 Task: Open Card Card0000000094 in Board Board0000000024 in Workspace WS0000000008 in Trello. Add Member Mailaustralia7@gmail.com to Card Card0000000094 in Board Board0000000024 in Workspace WS0000000008 in Trello. Add Blue Label titled Label0000000094 to Card Card0000000094 in Board Board0000000024 in Workspace WS0000000008 in Trello. Add Checklist CL0000000094 to Card Card0000000094 in Board Board0000000024 in Workspace WS0000000008 in Trello. Add Dates with Start Date as Sep 01 2023 and Due Date as Sep 30 2023 to Card Card0000000094 in Board Board0000000024 in Workspace WS0000000008 in Trello
Action: Mouse moved to (562, 35)
Screenshot: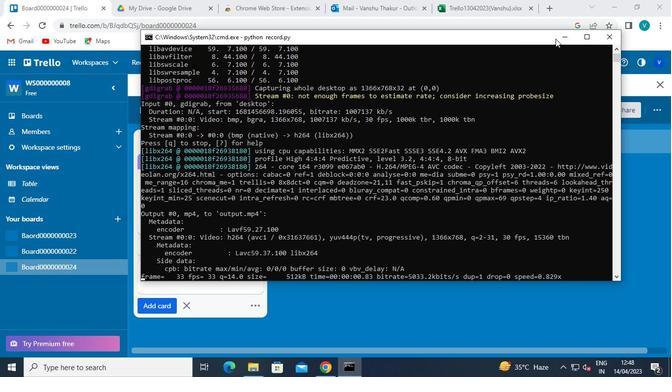 
Action: Mouse pressed left at (562, 35)
Screenshot: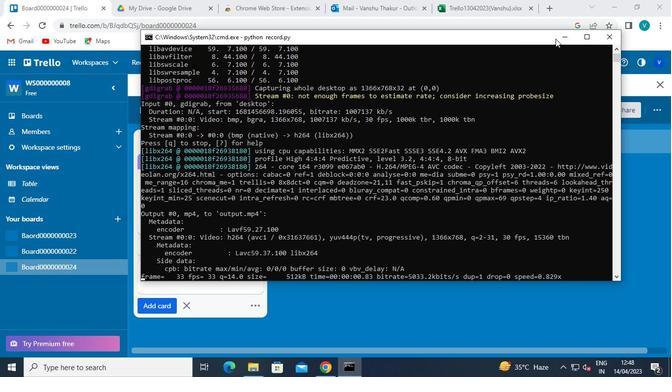 
Action: Mouse moved to (206, 243)
Screenshot: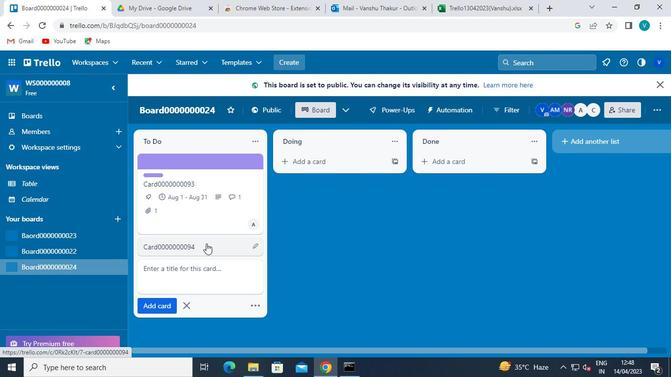 
Action: Mouse pressed left at (206, 243)
Screenshot: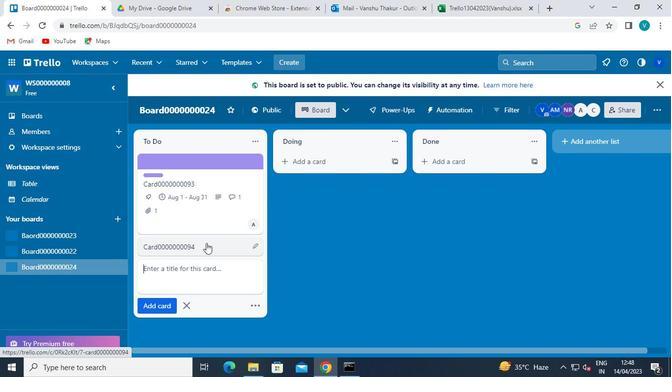 
Action: Mouse moved to (463, 173)
Screenshot: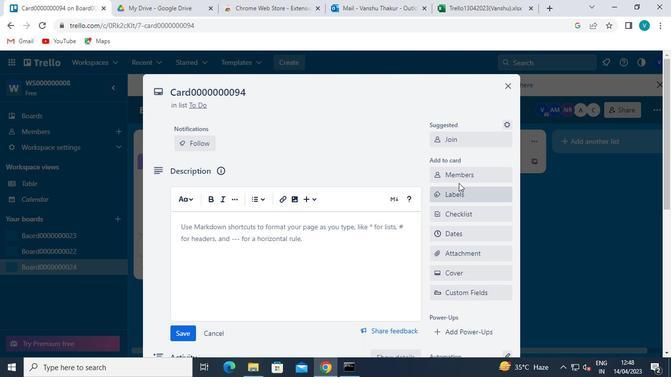 
Action: Mouse pressed left at (463, 173)
Screenshot: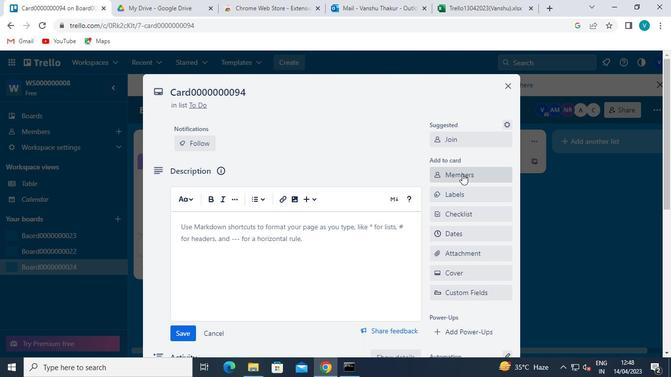 
Action: Keyboard Key.shift
Screenshot: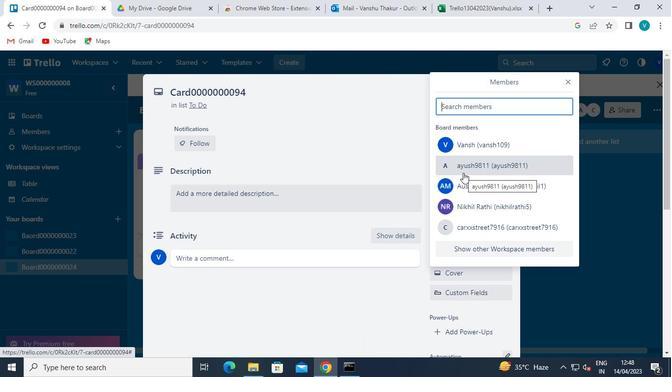 
Action: Keyboard M
Screenshot: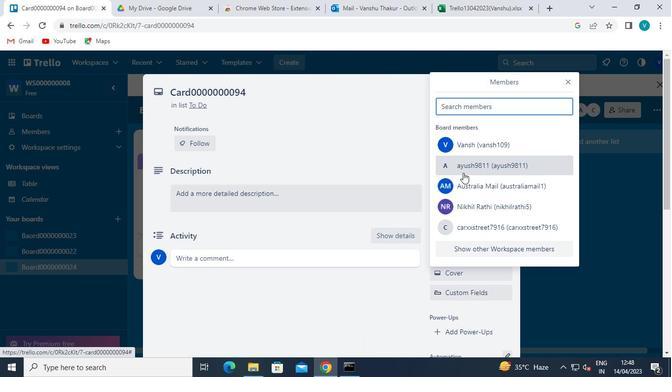 
Action: Keyboard a
Screenshot: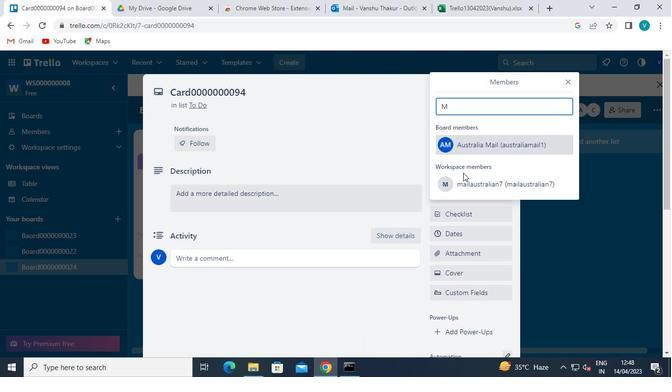 
Action: Keyboard i
Screenshot: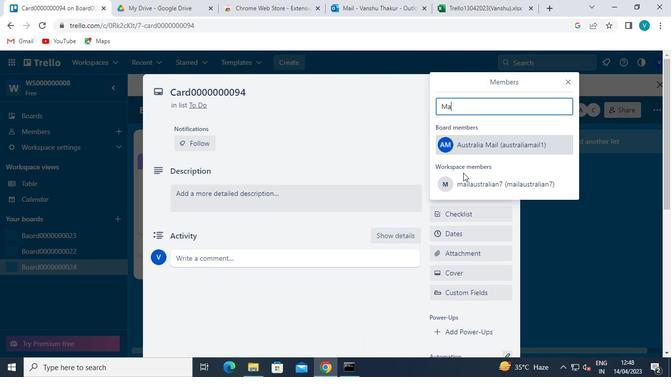 
Action: Keyboard l
Screenshot: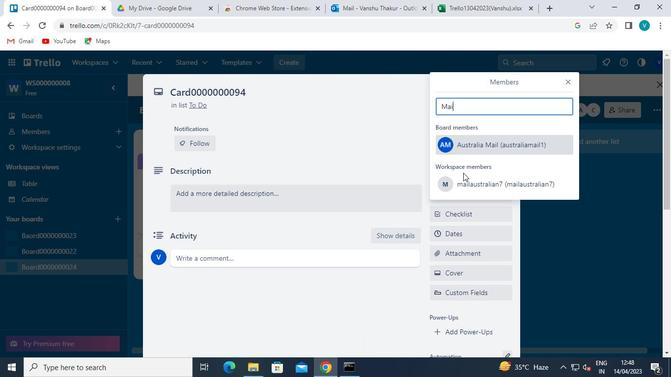 
Action: Keyboard a
Screenshot: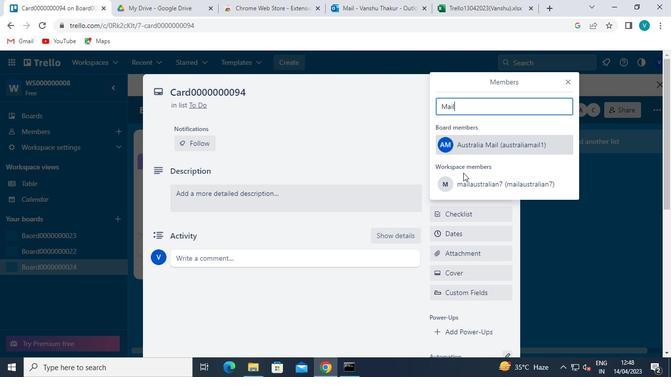 
Action: Keyboard u
Screenshot: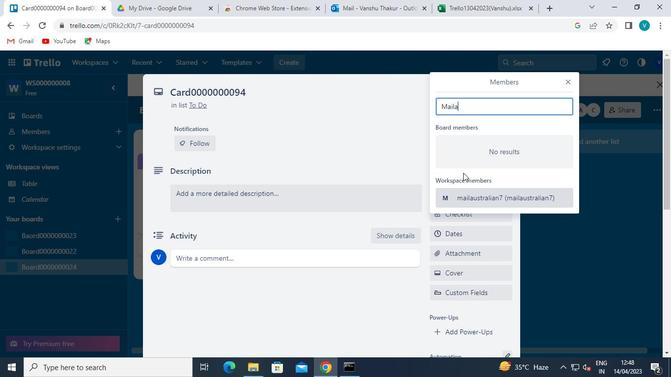 
Action: Keyboard s
Screenshot: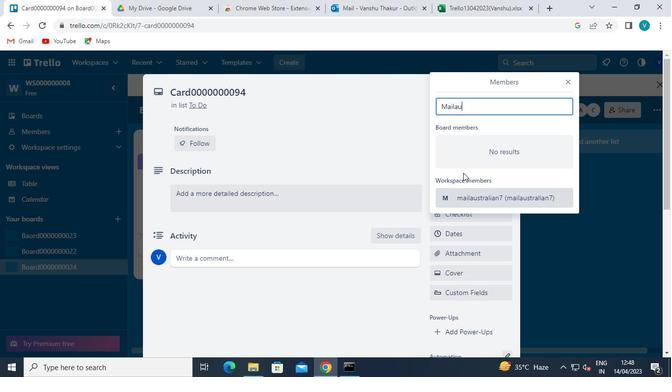 
Action: Keyboard t
Screenshot: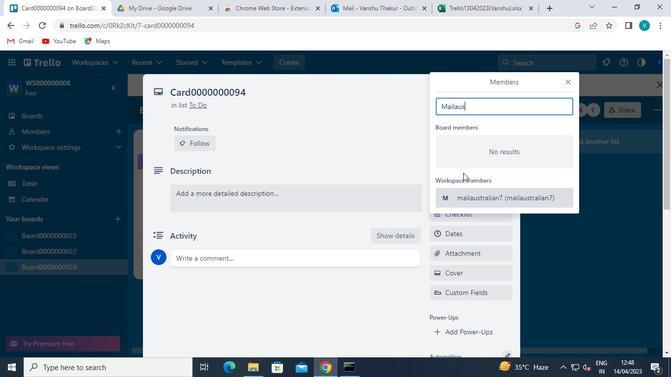 
Action: Keyboard r
Screenshot: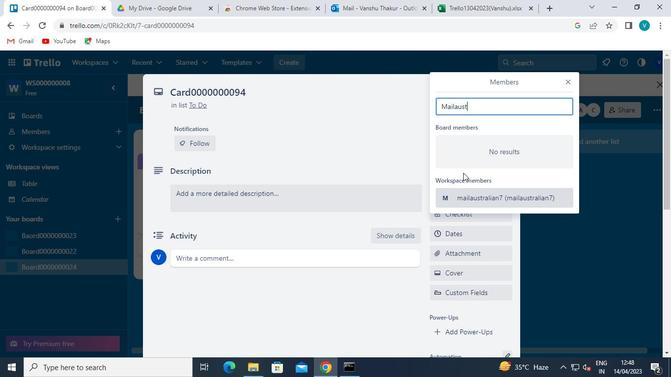 
Action: Keyboard a
Screenshot: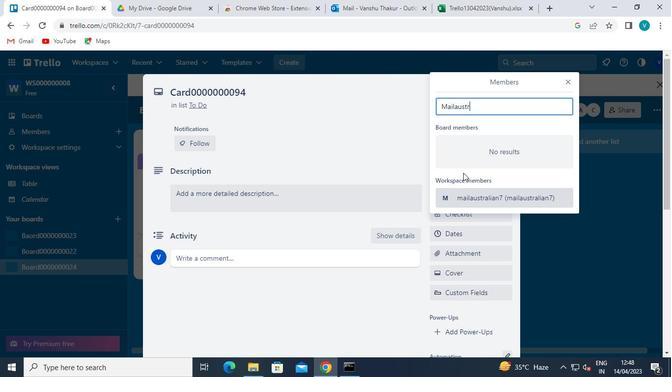 
Action: Keyboard l
Screenshot: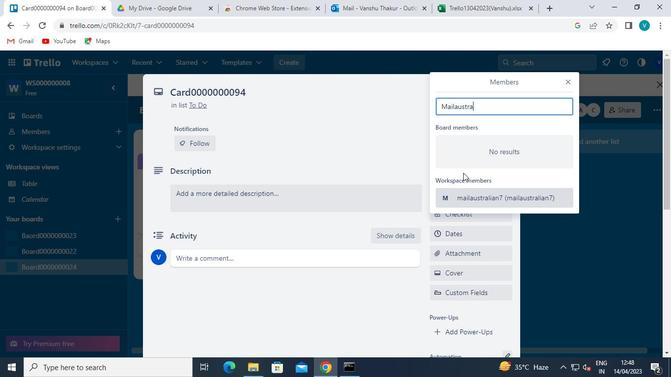 
Action: Keyboard i
Screenshot: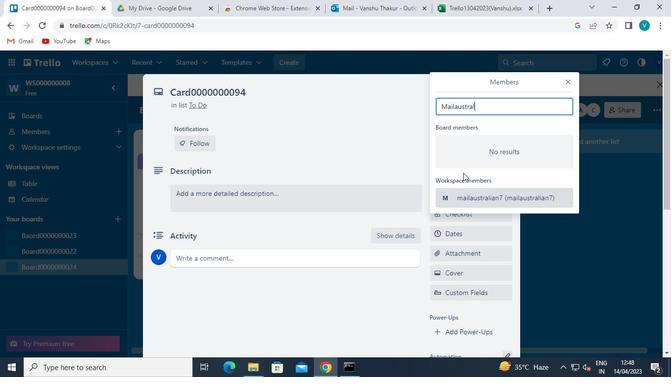 
Action: Keyboard a
Screenshot: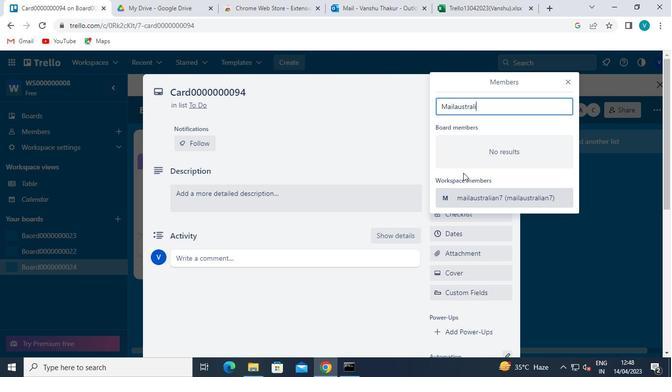 
Action: Keyboard <103>
Screenshot: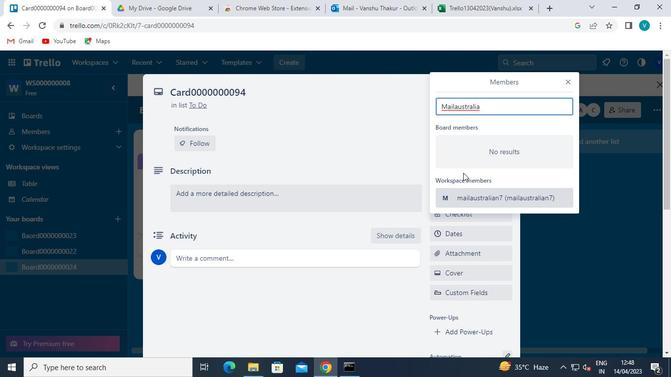 
Action: Keyboard Key.shift
Screenshot: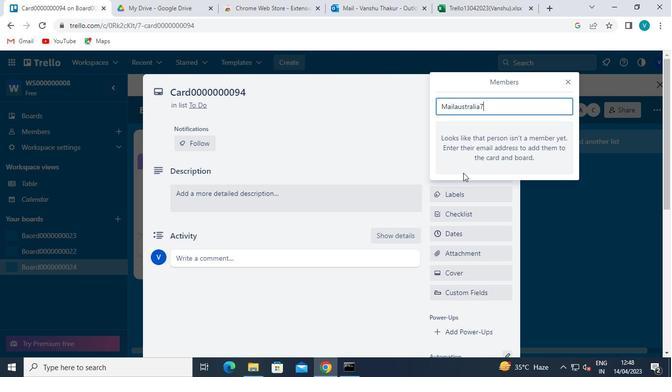 
Action: Keyboard @
Screenshot: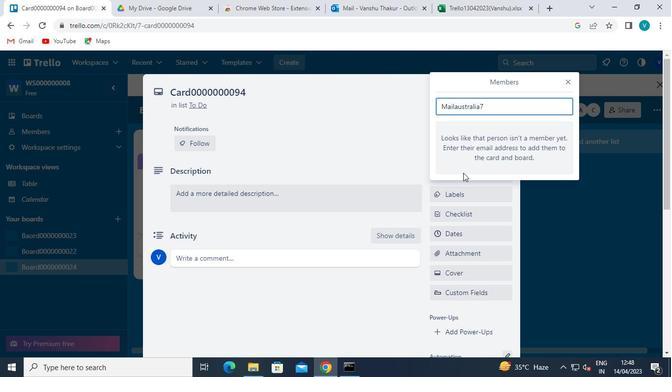 
Action: Keyboard g
Screenshot: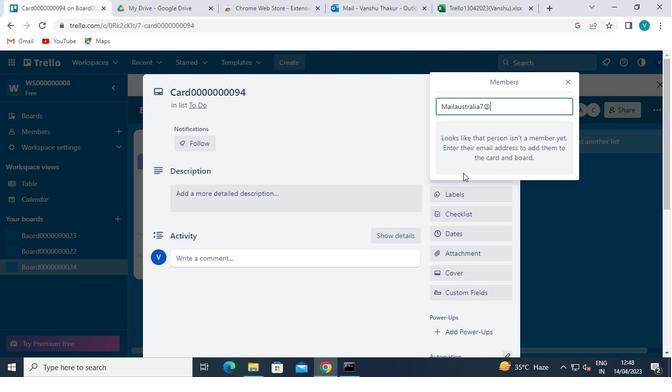 
Action: Keyboard m
Screenshot: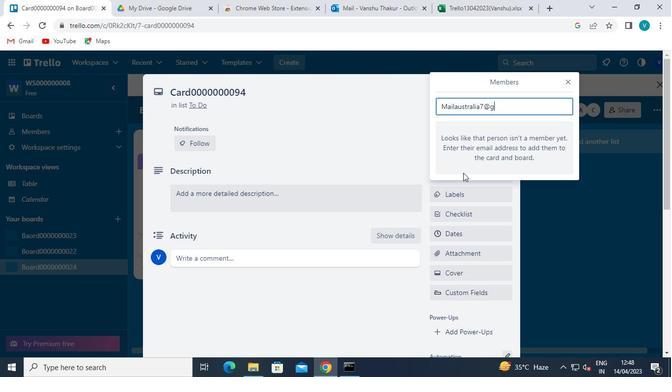 
Action: Keyboard a
Screenshot: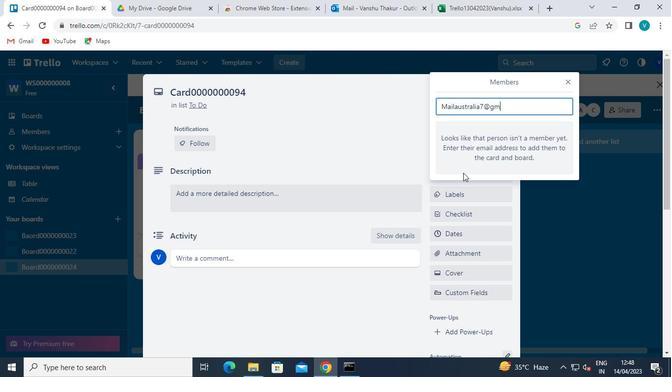 
Action: Keyboard i
Screenshot: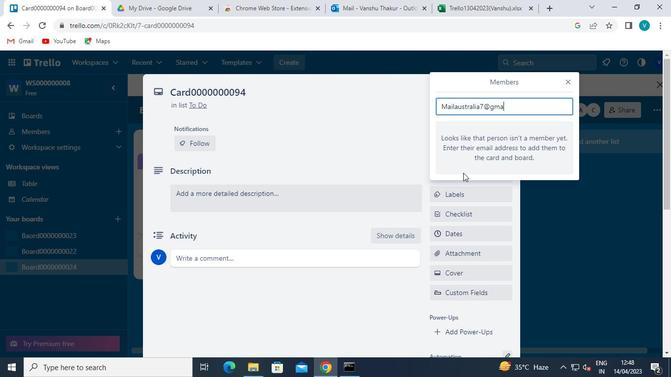 
Action: Keyboard l
Screenshot: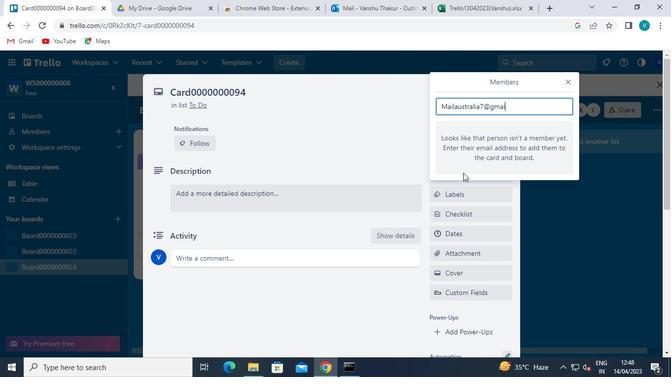 
Action: Keyboard <110>
Screenshot: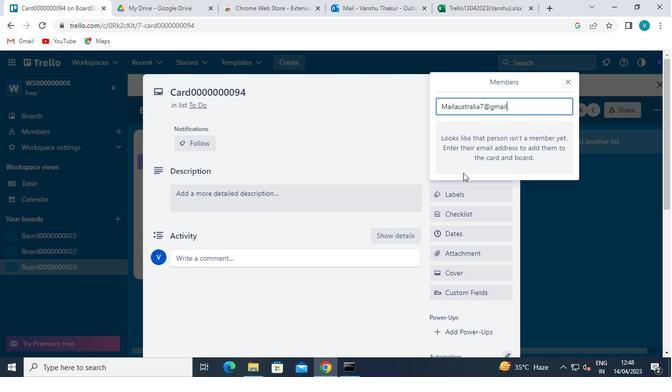 
Action: Keyboard c
Screenshot: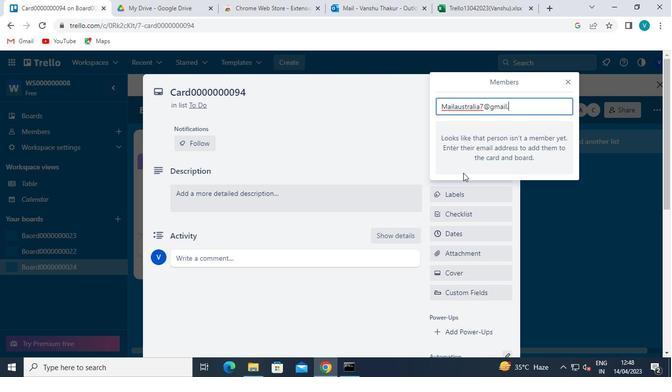 
Action: Keyboard o
Screenshot: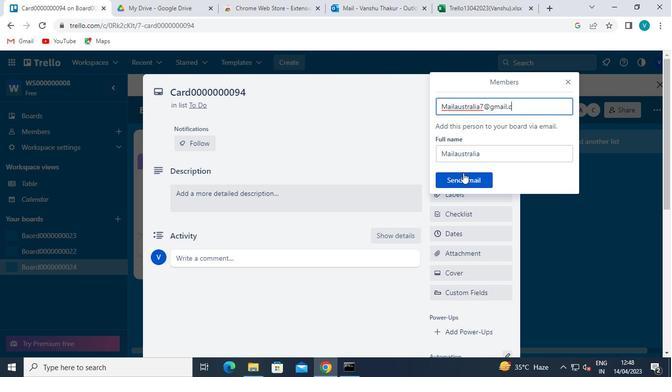 
Action: Keyboard m
Screenshot: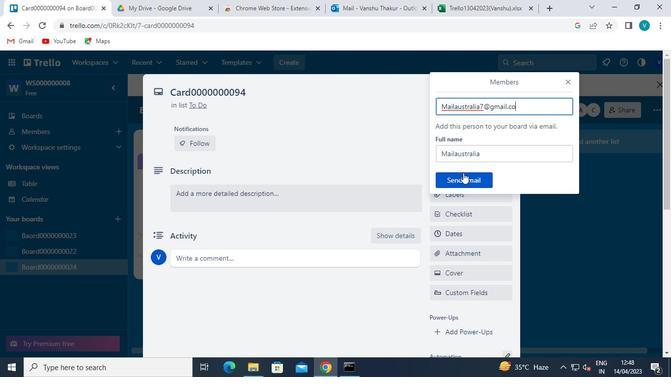 
Action: Mouse moved to (452, 176)
Screenshot: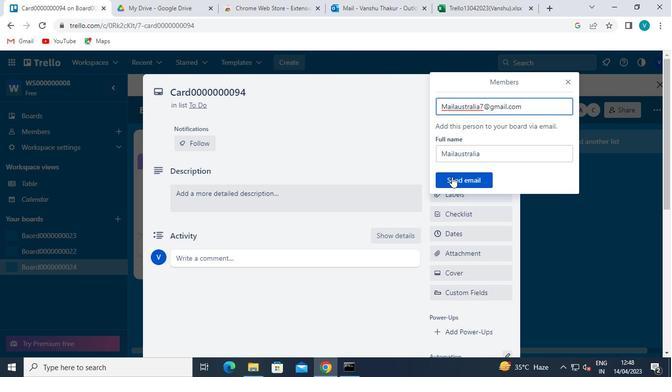 
Action: Mouse pressed left at (452, 176)
Screenshot: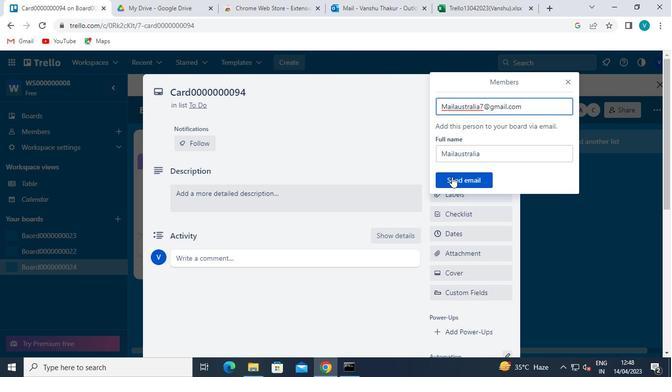 
Action: Mouse moved to (455, 194)
Screenshot: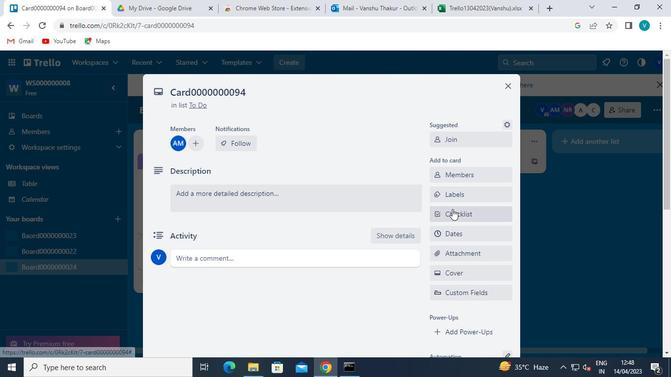 
Action: Mouse pressed left at (455, 194)
Screenshot: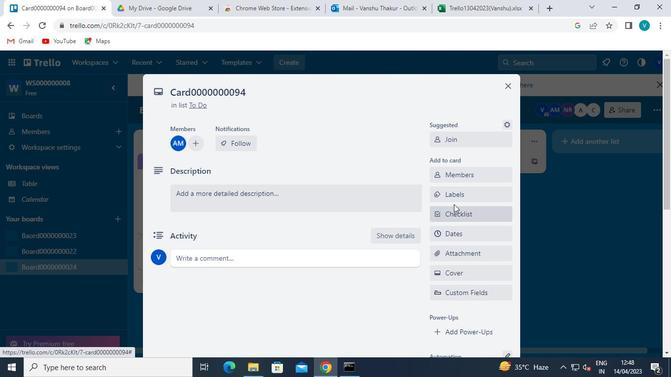 
Action: Mouse moved to (502, 305)
Screenshot: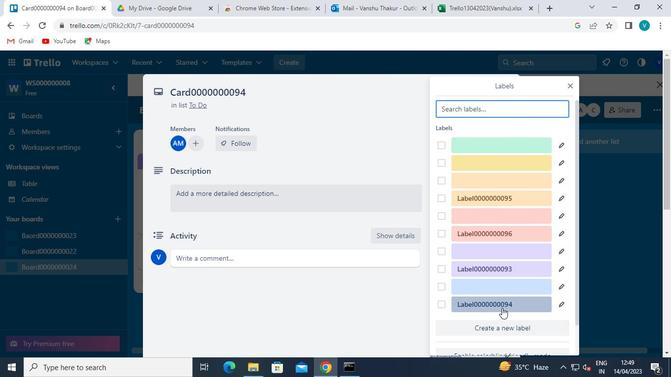 
Action: Mouse pressed left at (502, 305)
Screenshot: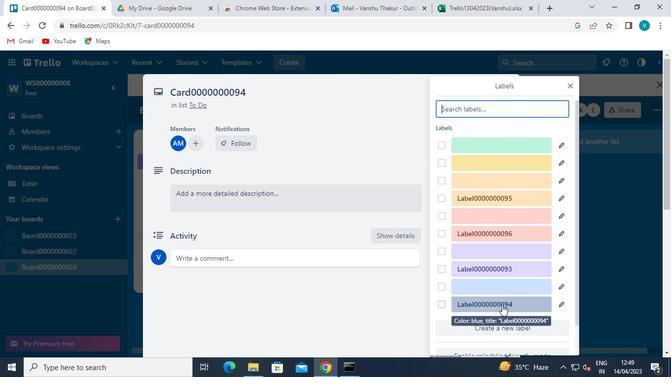 
Action: Mouse moved to (569, 84)
Screenshot: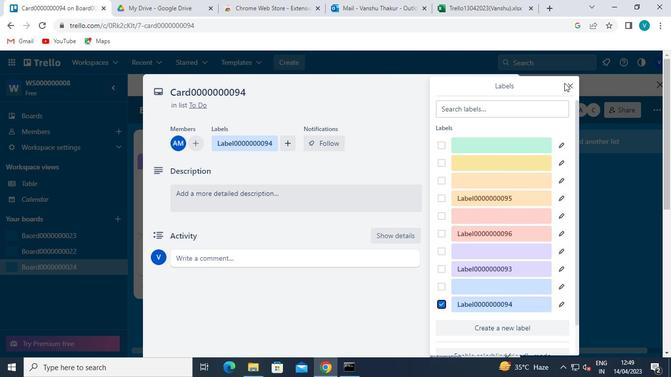 
Action: Mouse pressed left at (569, 84)
Screenshot: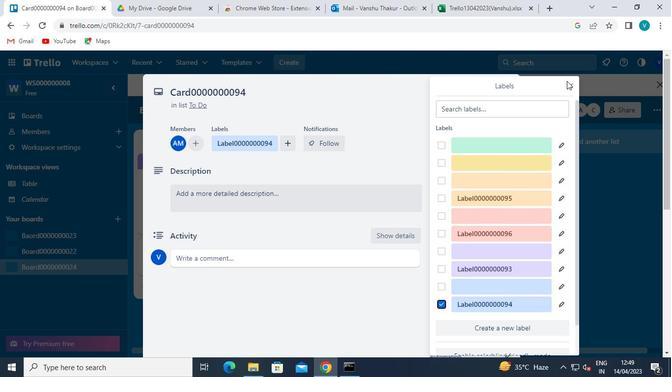 
Action: Mouse moved to (463, 213)
Screenshot: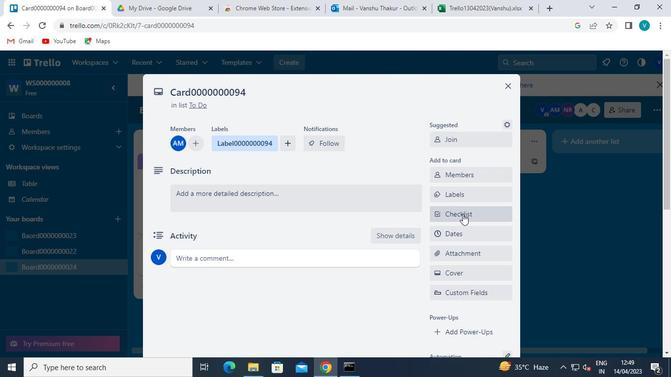 
Action: Mouse pressed left at (463, 213)
Screenshot: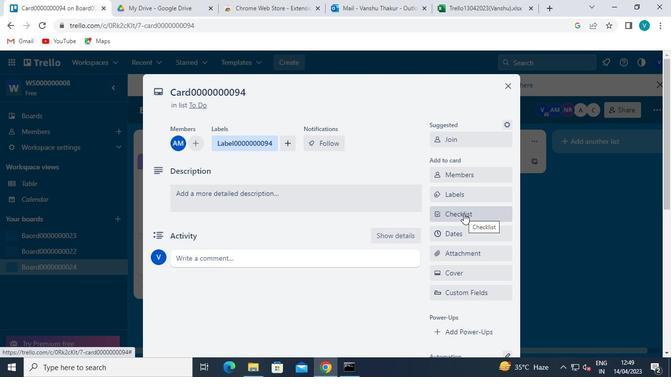 
Action: Mouse moved to (480, 267)
Screenshot: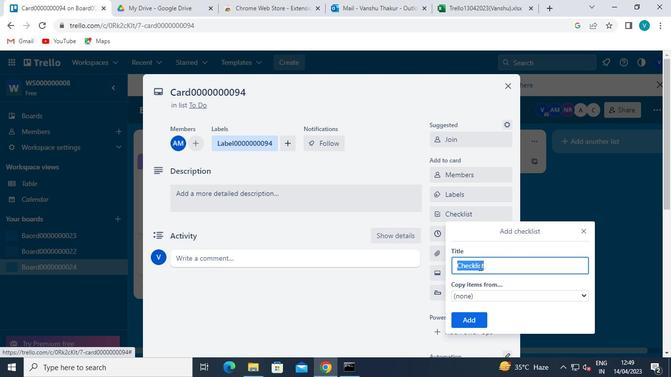 
Action: Keyboard Key.shift
Screenshot: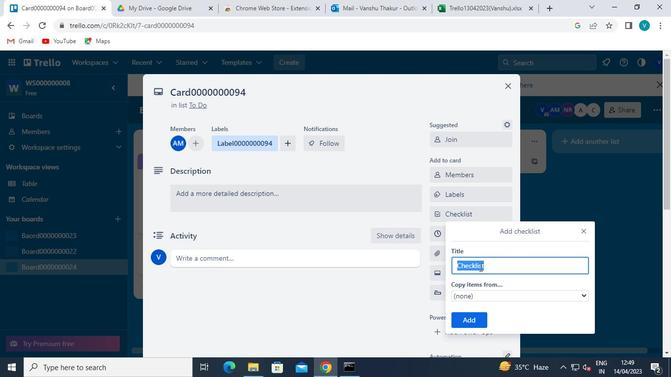 
Action: Keyboard C
Screenshot: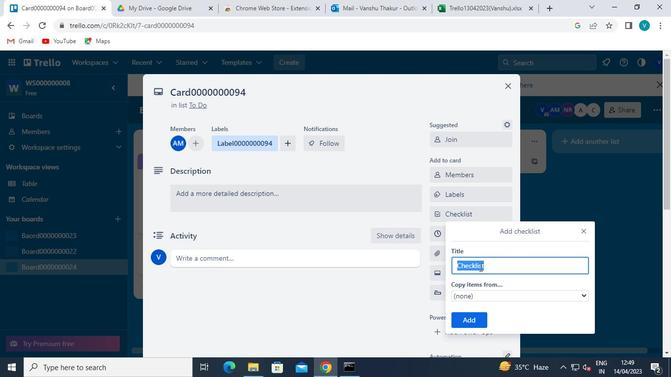 
Action: Keyboard L
Screenshot: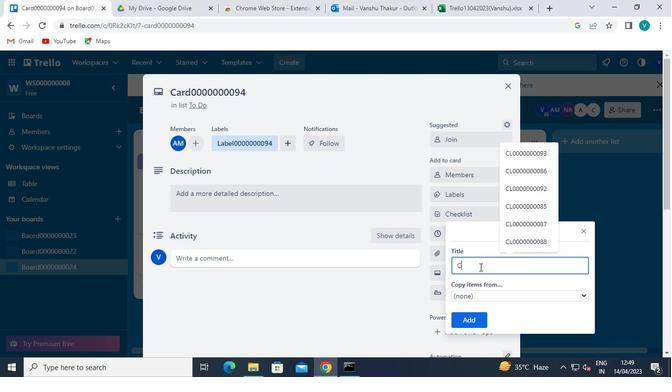 
Action: Keyboard <96>
Screenshot: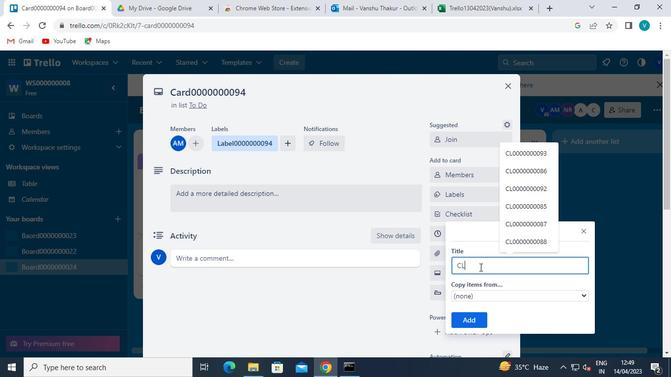 
Action: Keyboard <96>
Screenshot: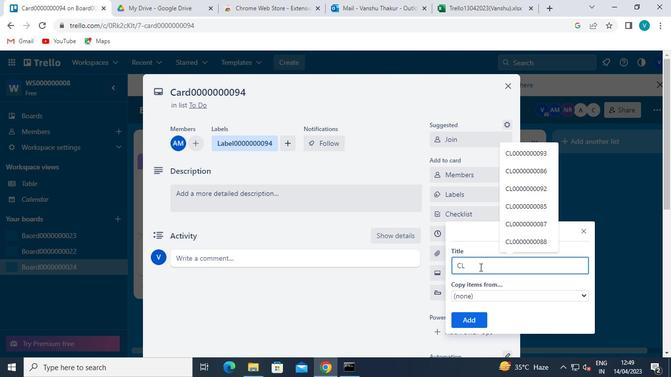 
Action: Keyboard <96>
Screenshot: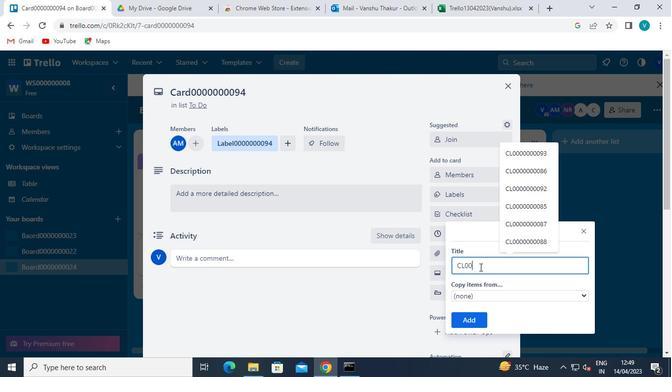 
Action: Keyboard <96>
Screenshot: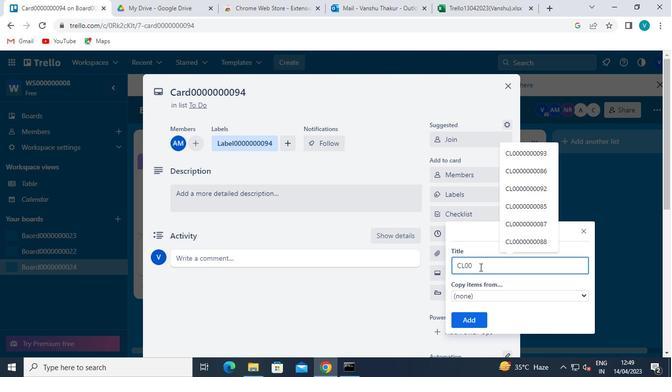 
Action: Keyboard <96>
Screenshot: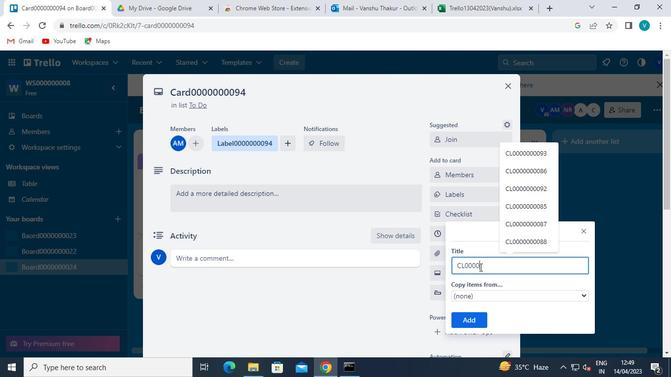
Action: Keyboard <96>
Screenshot: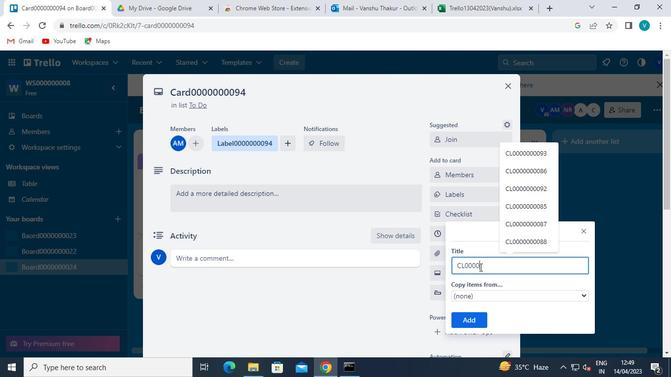 
Action: Keyboard <96>
Screenshot: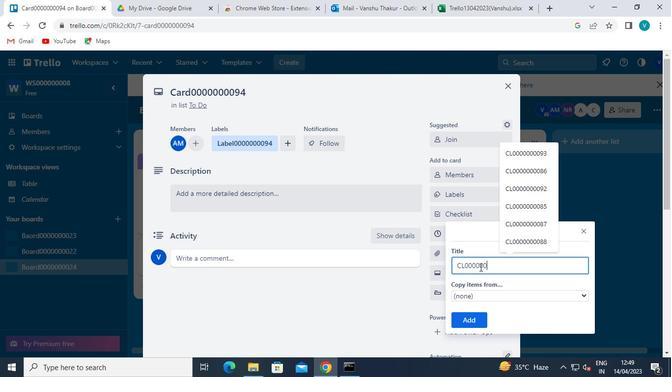
Action: Keyboard <96>
Screenshot: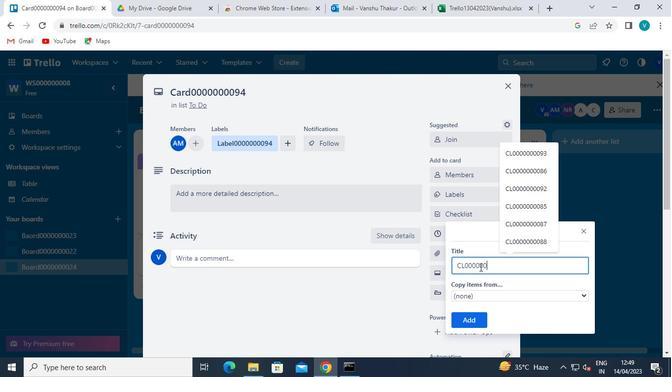 
Action: Keyboard <105>
Screenshot: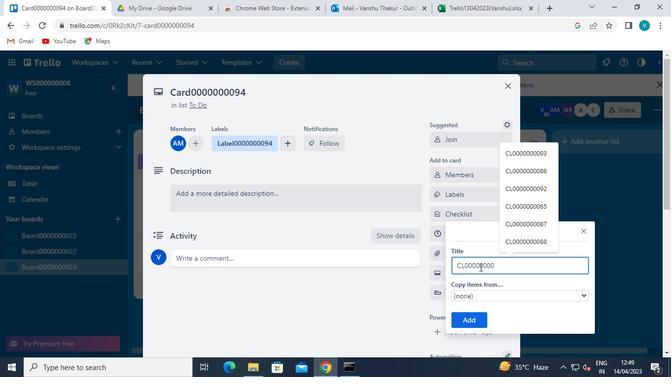 
Action: Keyboard <100>
Screenshot: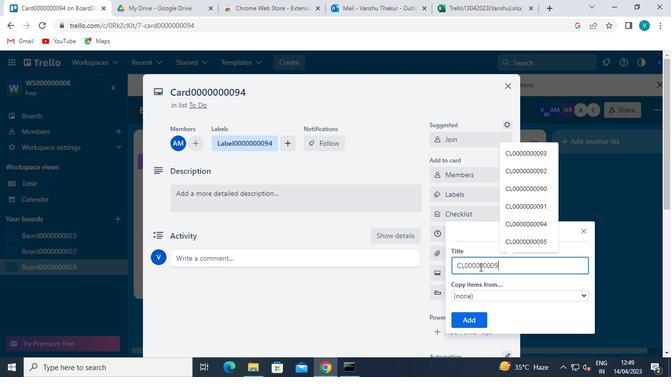 
Action: Mouse moved to (476, 318)
Screenshot: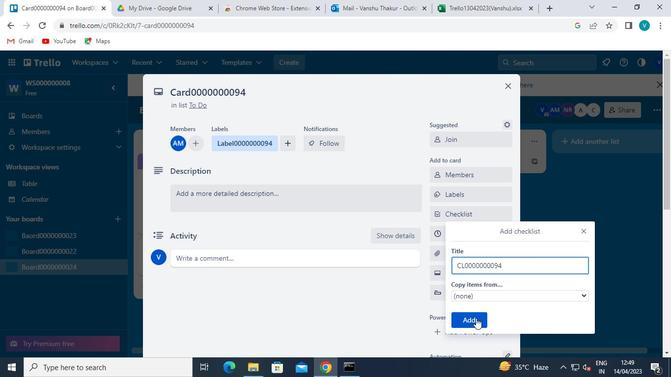 
Action: Mouse pressed left at (476, 318)
Screenshot: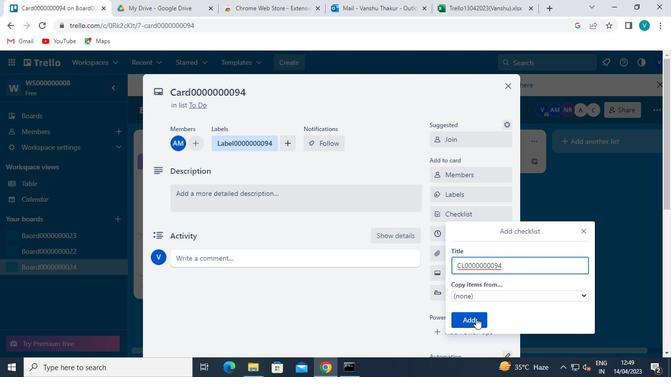
Action: Mouse moved to (463, 235)
Screenshot: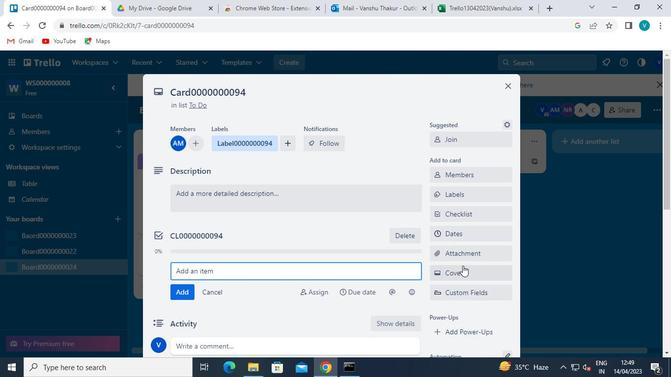 
Action: Mouse pressed left at (463, 235)
Screenshot: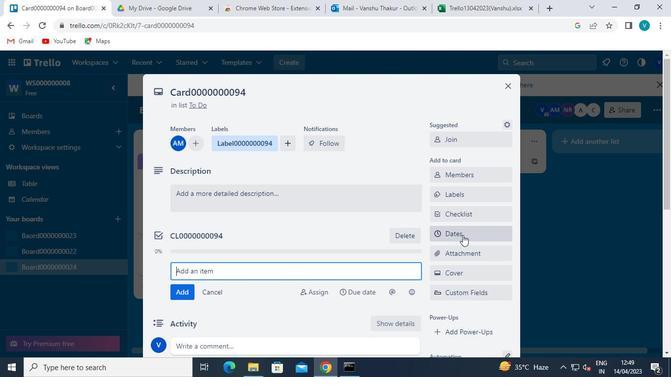 
Action: Mouse moved to (437, 262)
Screenshot: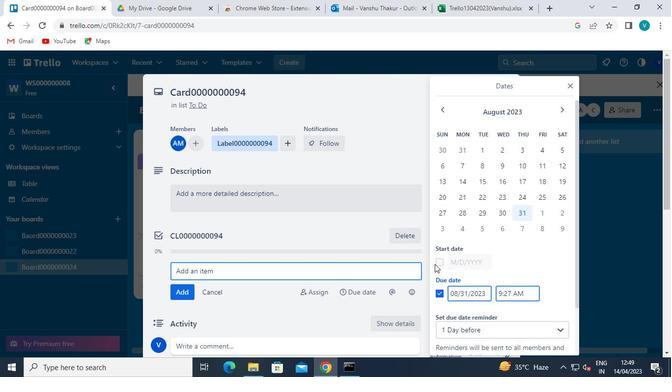 
Action: Mouse pressed left at (437, 262)
Screenshot: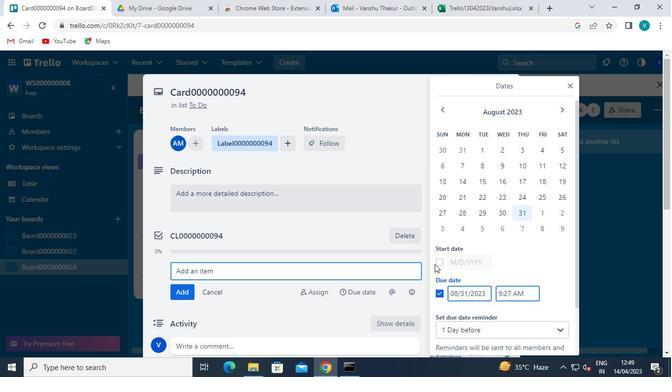 
Action: Mouse moved to (564, 111)
Screenshot: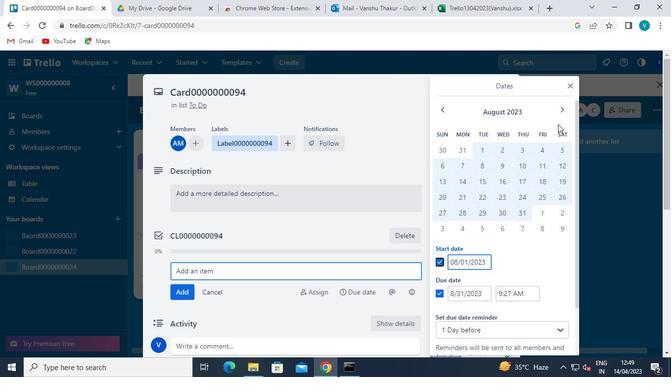 
Action: Mouse pressed left at (564, 111)
Screenshot: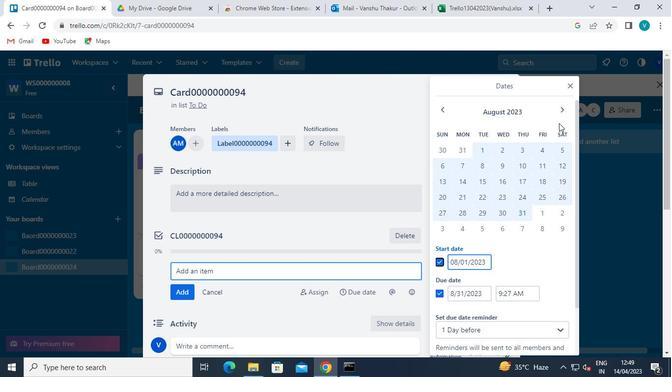 
Action: Mouse moved to (540, 150)
Screenshot: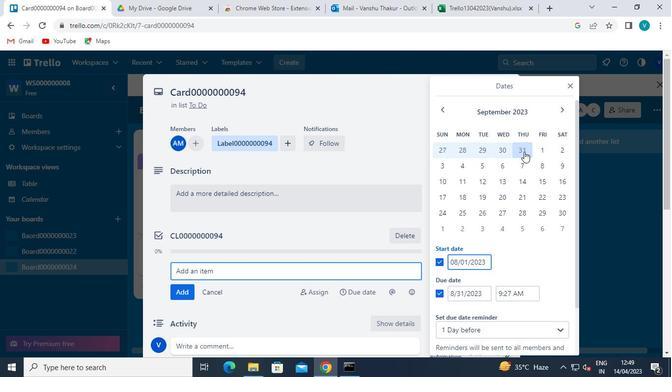 
Action: Mouse pressed left at (540, 150)
Screenshot: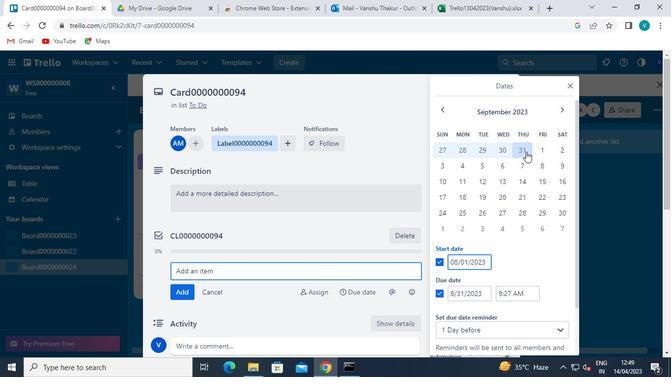 
Action: Mouse moved to (560, 210)
Screenshot: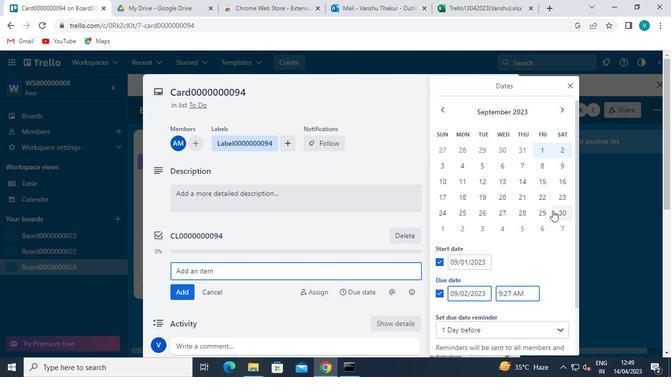 
Action: Mouse pressed left at (560, 210)
Screenshot: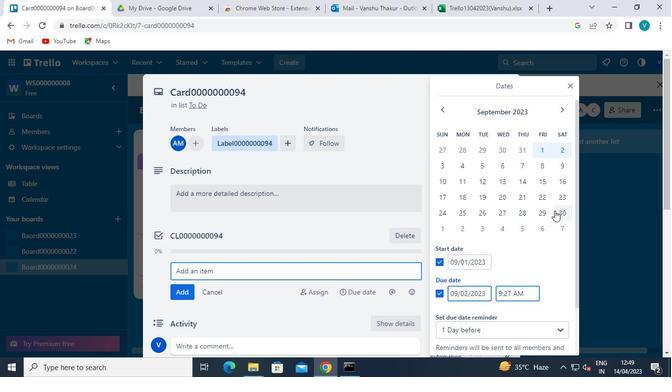 
Action: Mouse moved to (477, 318)
Screenshot: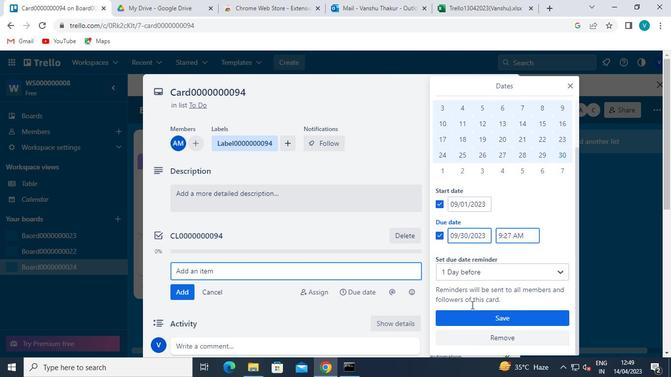 
Action: Mouse pressed left at (477, 318)
Screenshot: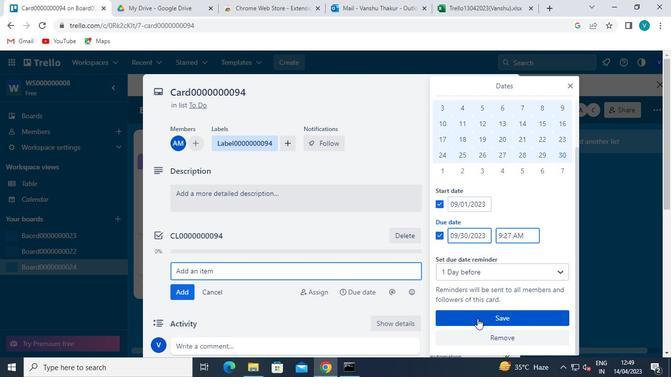 
Action: Mouse moved to (350, 365)
Screenshot: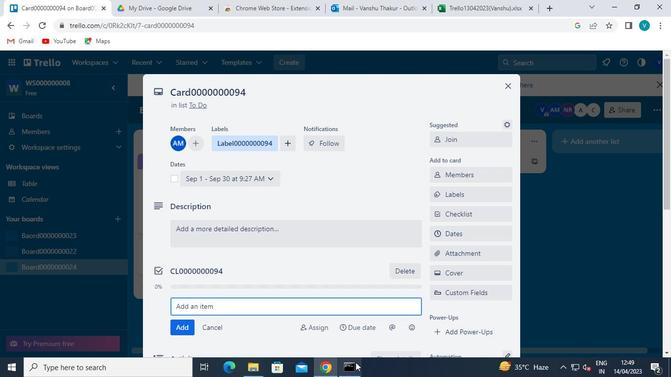 
Action: Mouse pressed left at (350, 365)
Screenshot: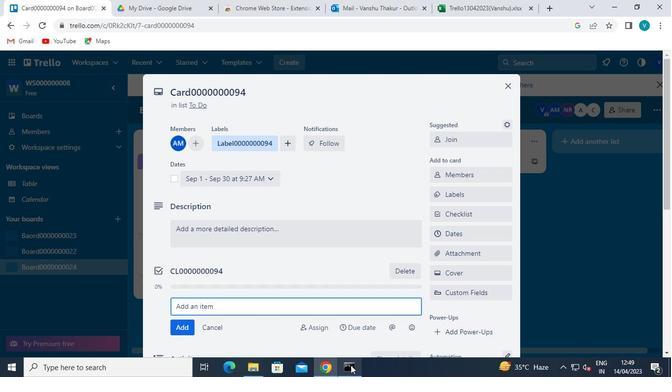 
Action: Mouse moved to (607, 39)
Screenshot: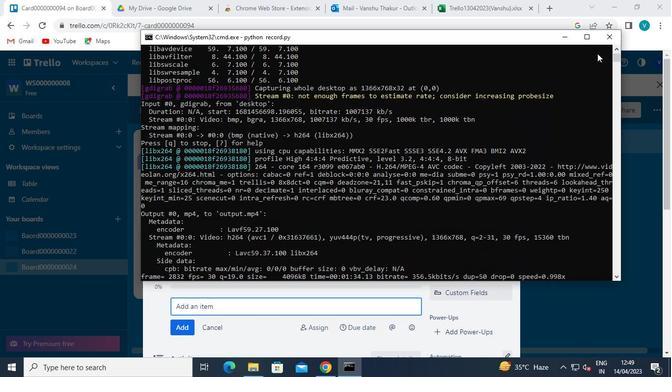 
Action: Mouse pressed left at (607, 39)
Screenshot: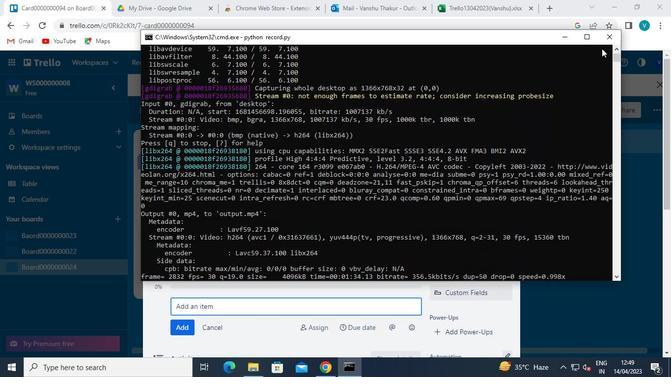 
